 Task: Search for historical landmarks in Boston, Massachusetts, and Concord, Massachusetts.
Action: Mouse moved to (170, 89)
Screenshot: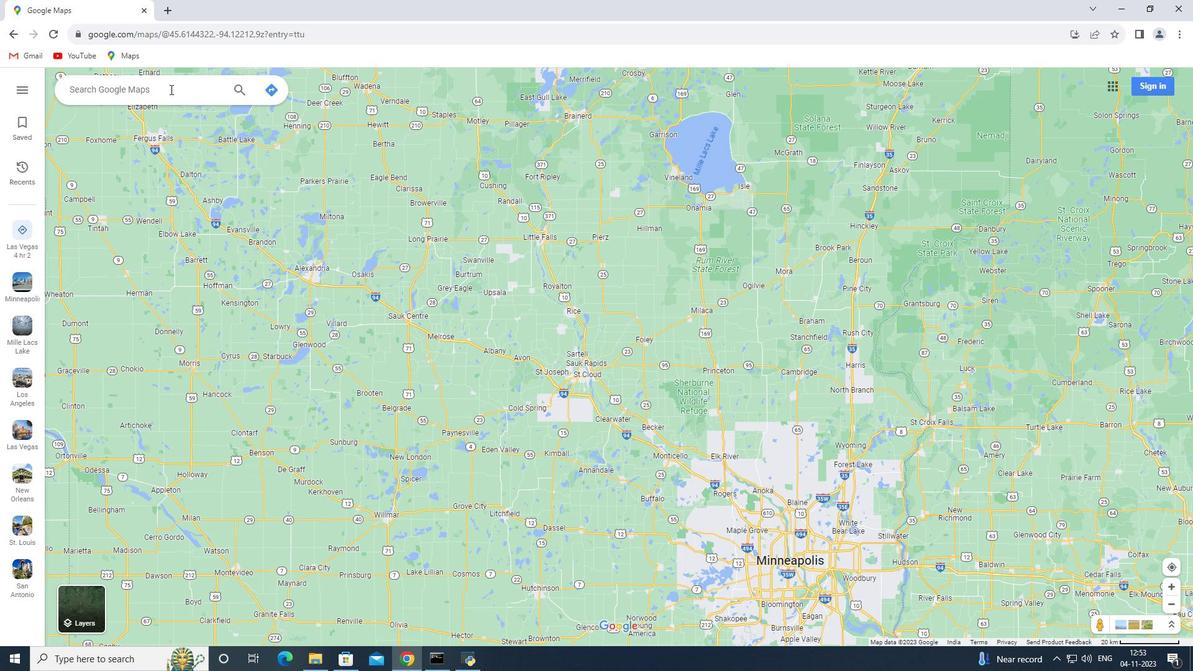 
Action: Mouse pressed left at (170, 89)
Screenshot: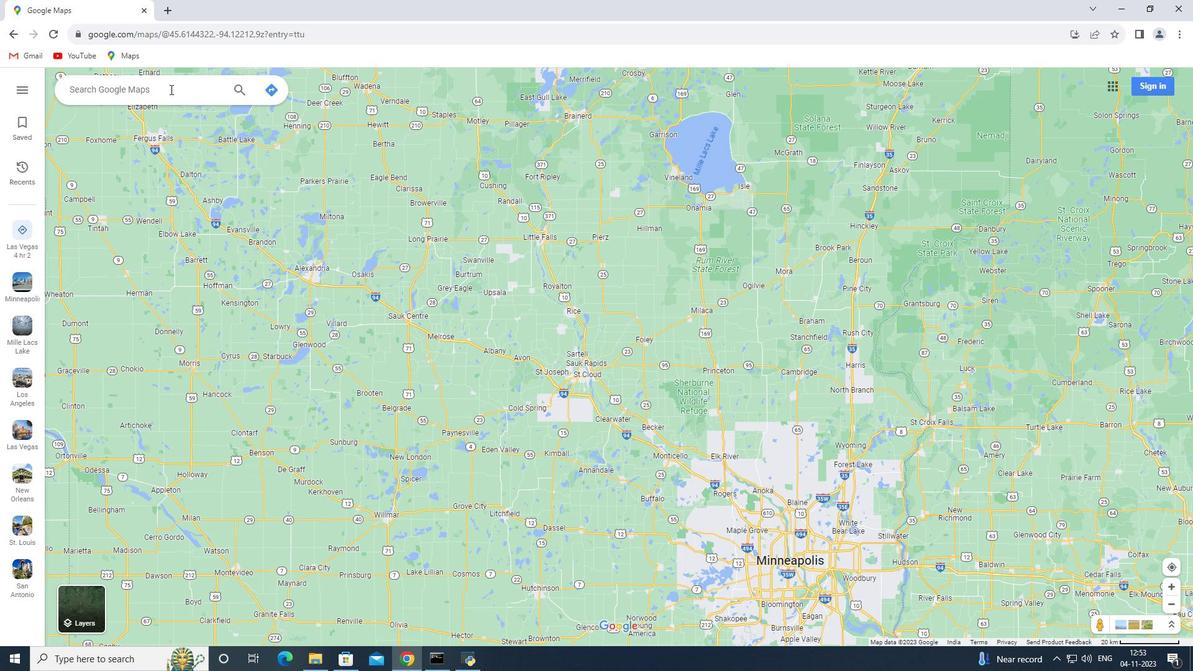 
Action: Key pressed <Key.shift>Boston,<Key.space><Key.shift>Massachusetts<Key.enter>
Screenshot: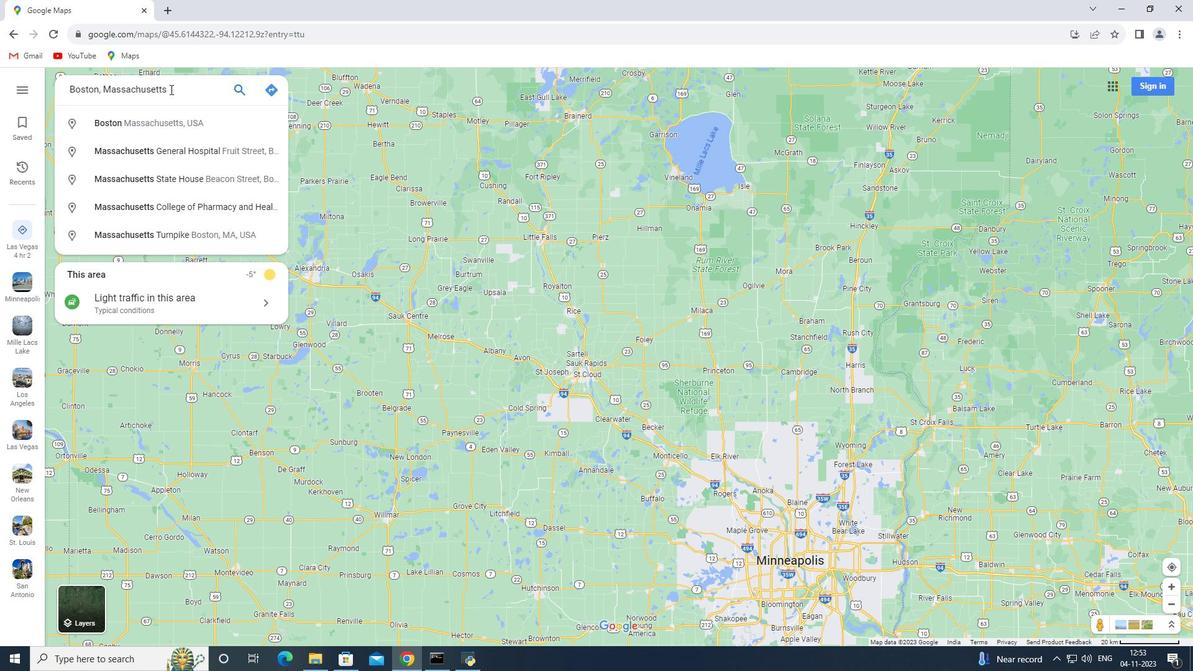 
Action: Mouse moved to (176, 300)
Screenshot: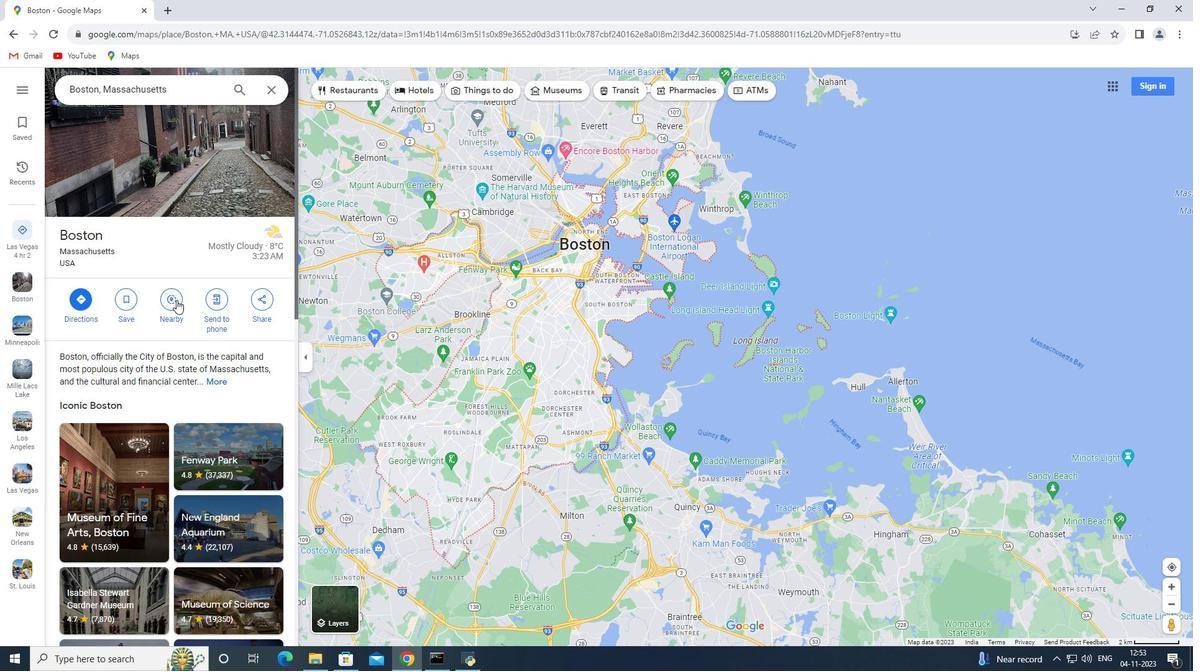 
Action: Mouse pressed left at (176, 300)
Screenshot: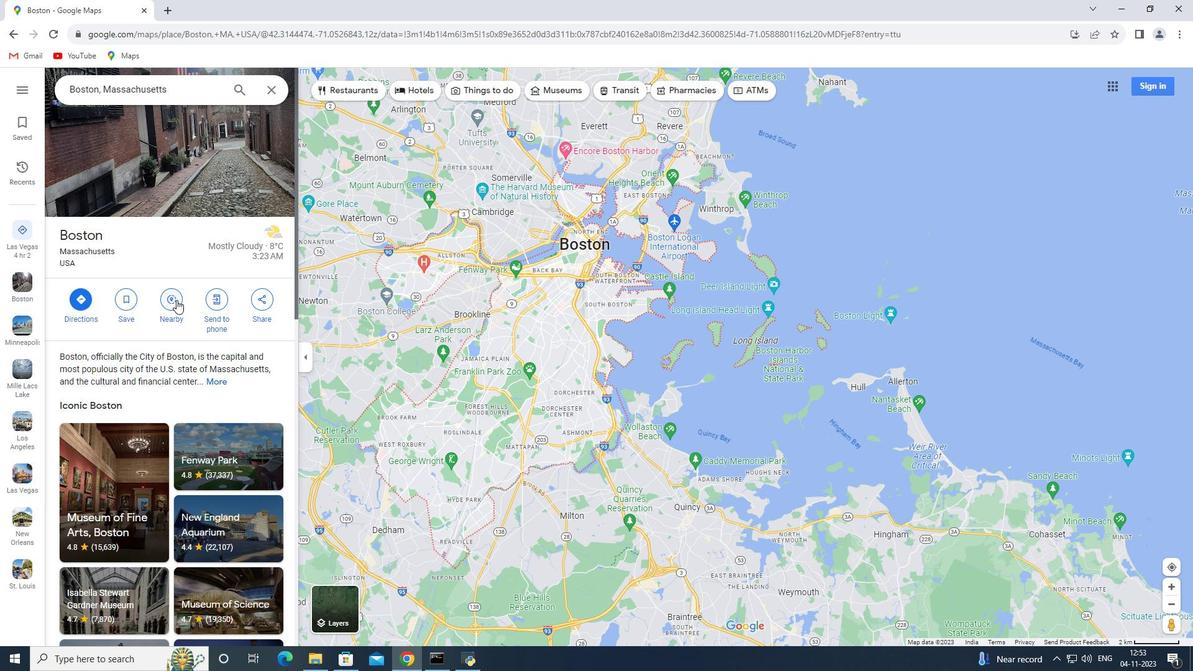 
Action: Key pressed historical<Key.space>landmarks<Key.enter>
Screenshot: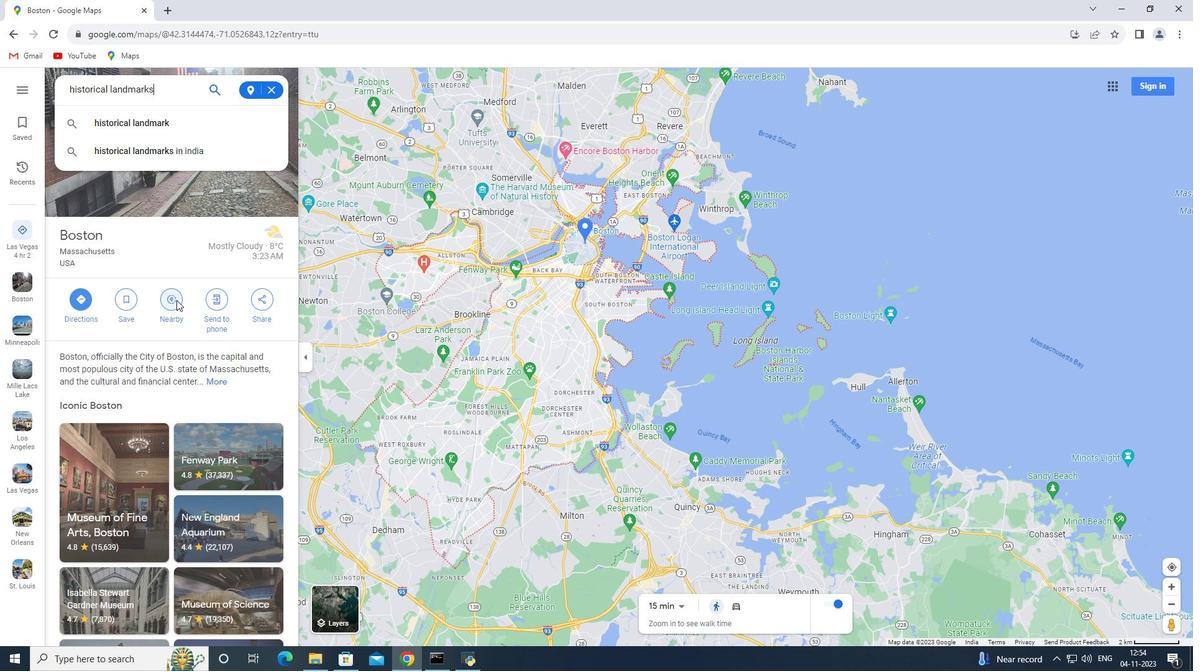 
Action: Mouse moved to (269, 91)
Screenshot: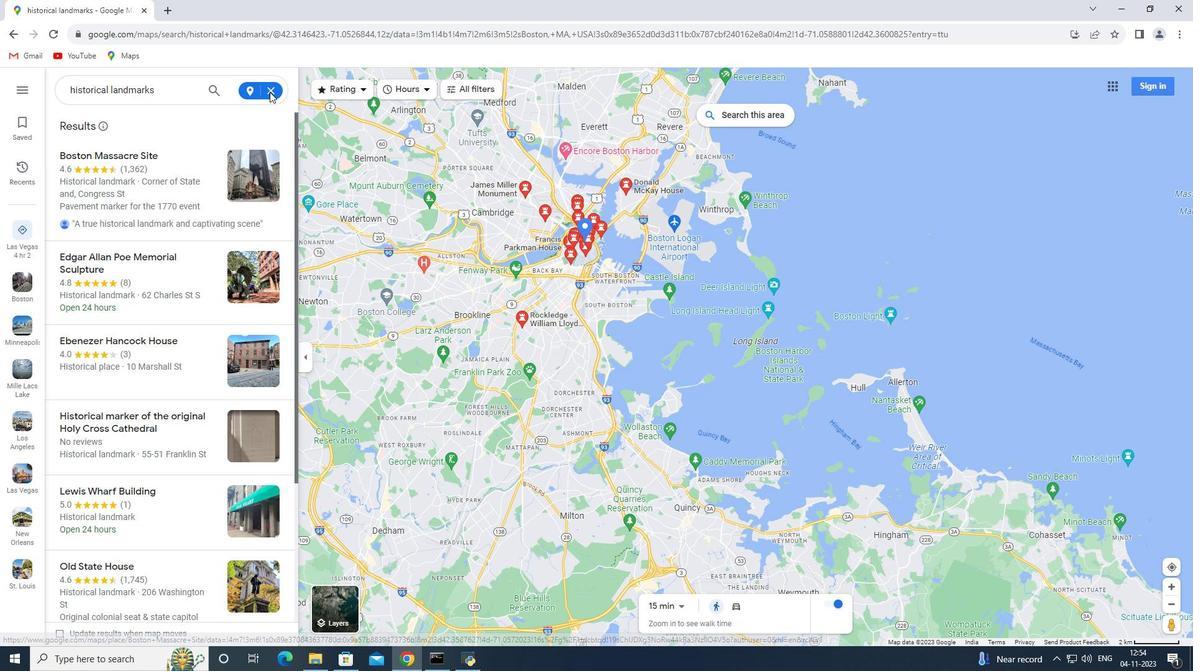 
Action: Mouse pressed left at (269, 91)
Screenshot: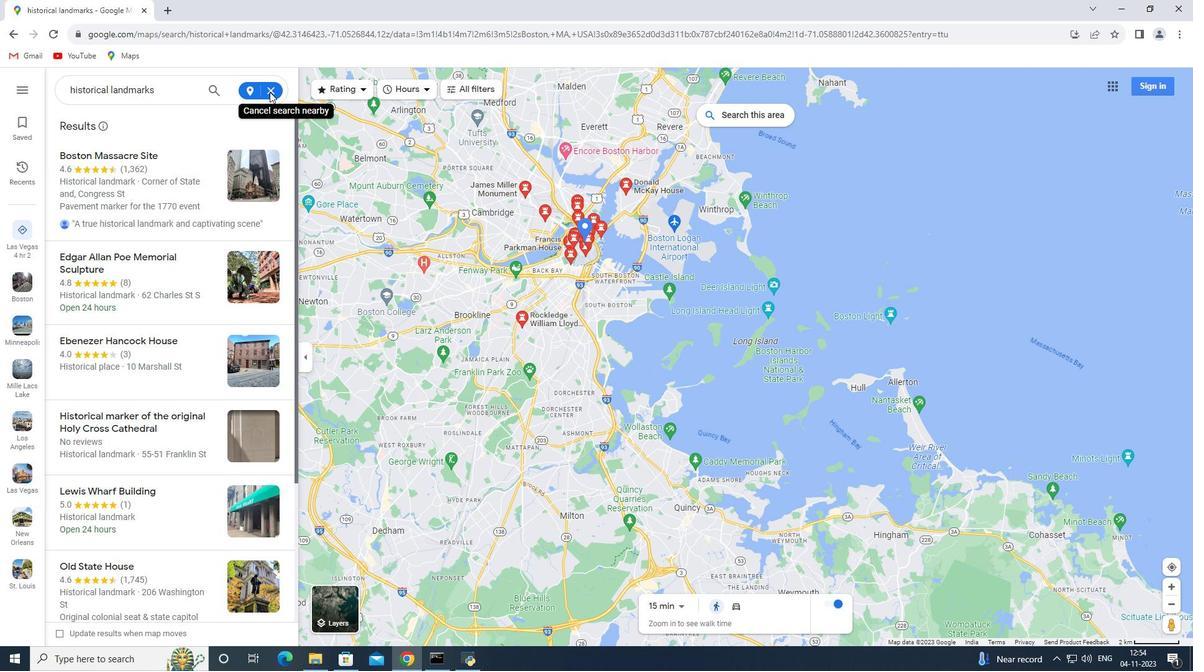 
Action: Mouse moved to (270, 88)
Screenshot: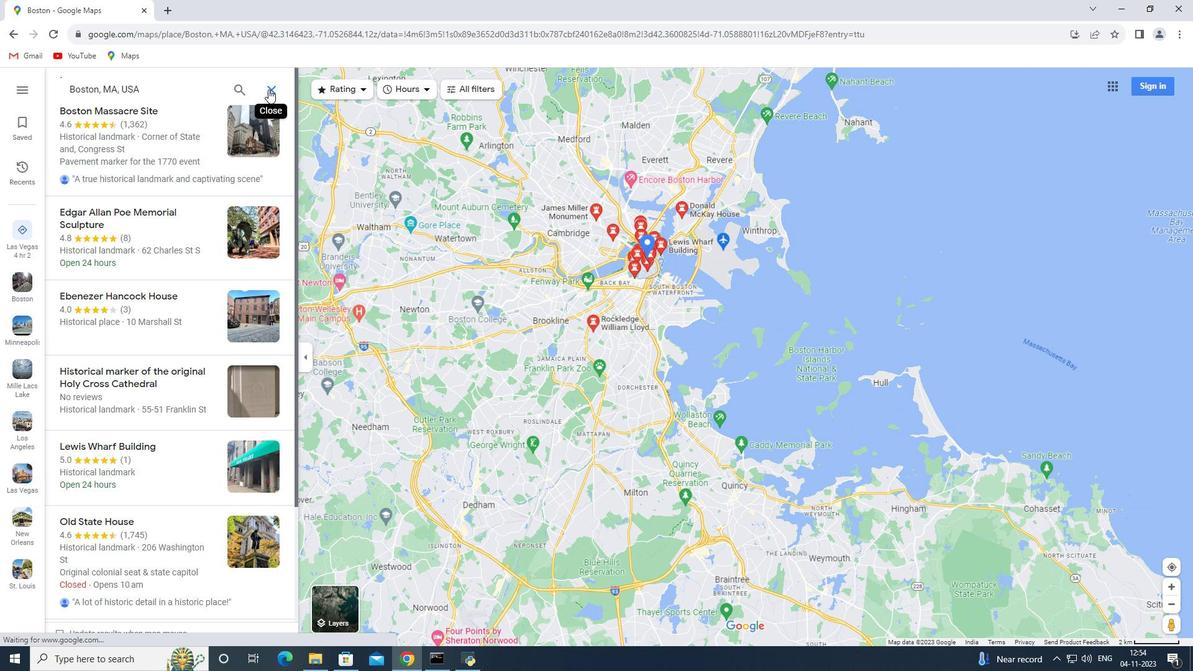 
Action: Mouse pressed left at (270, 88)
Screenshot: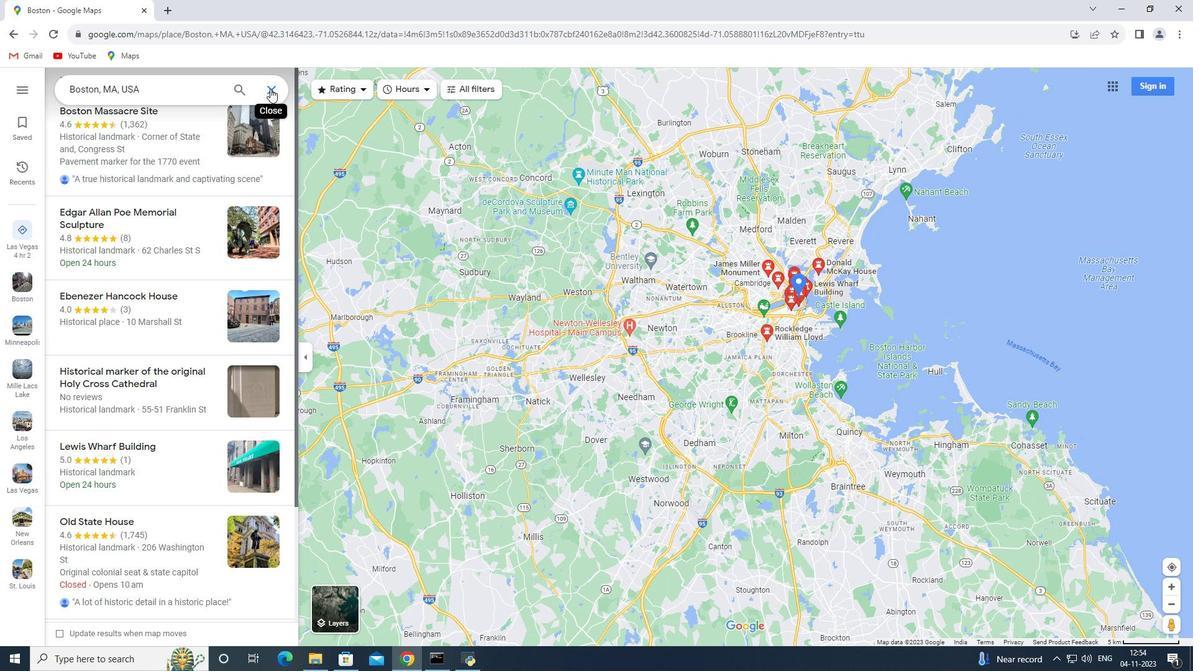 
Action: Mouse moved to (174, 87)
Screenshot: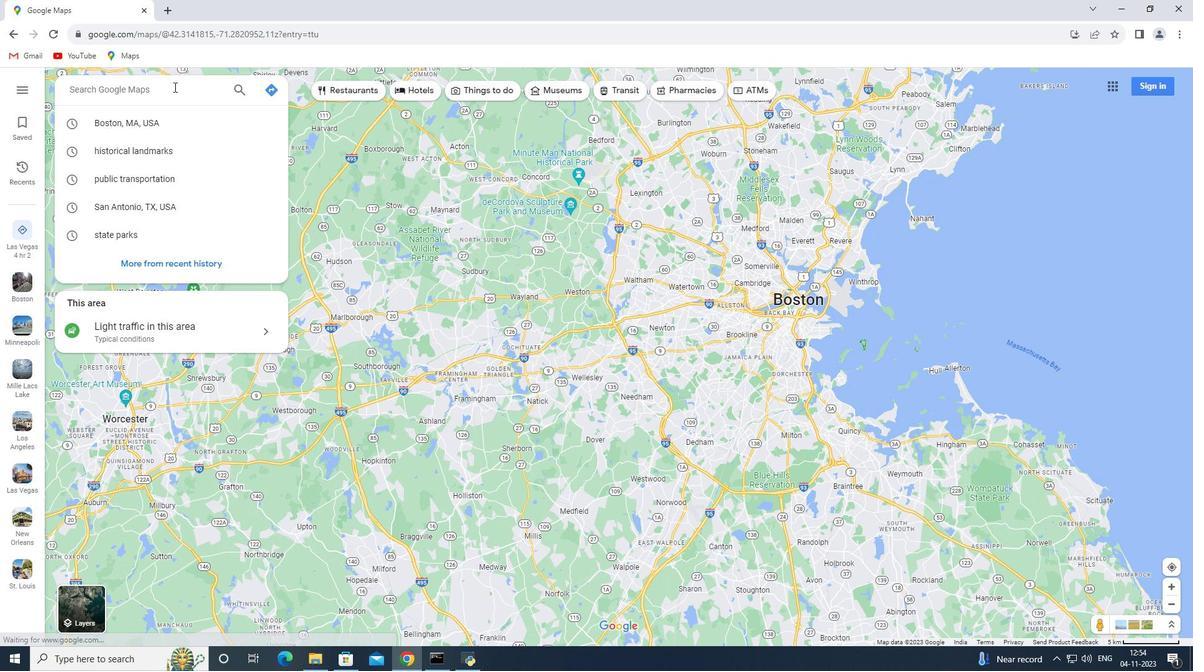 
Action: Key pressed <Key.shift>Concord,<Key.space><Key.shift>Massachusetts<Key.enter>
Screenshot: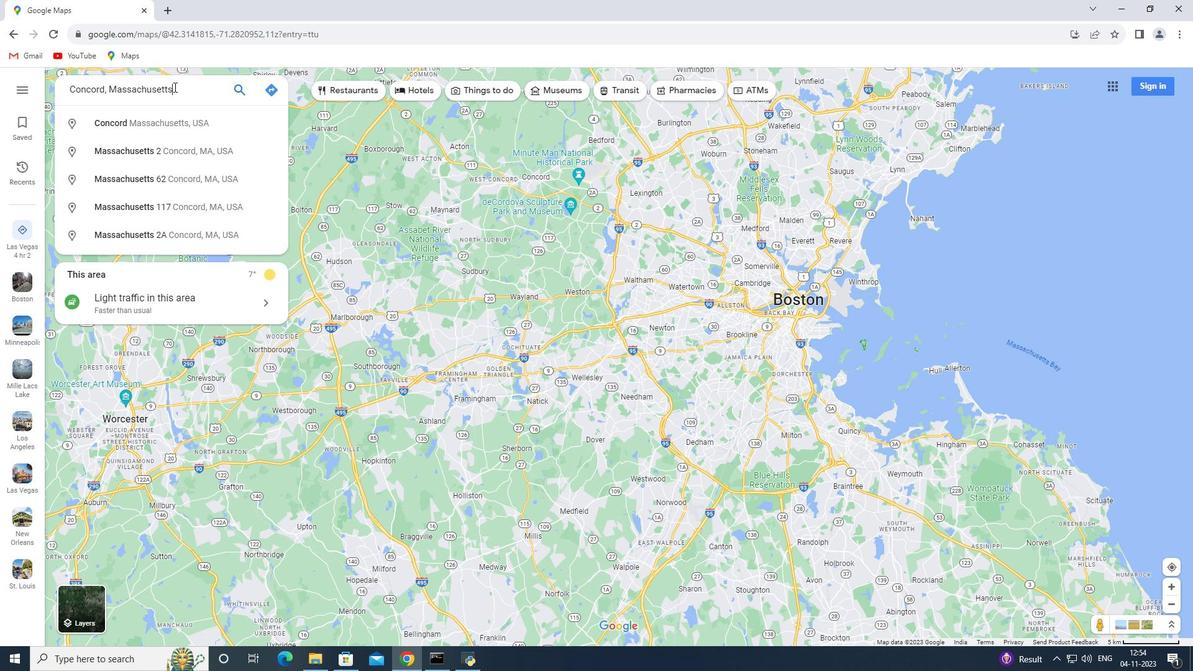 
Action: Mouse moved to (170, 296)
Screenshot: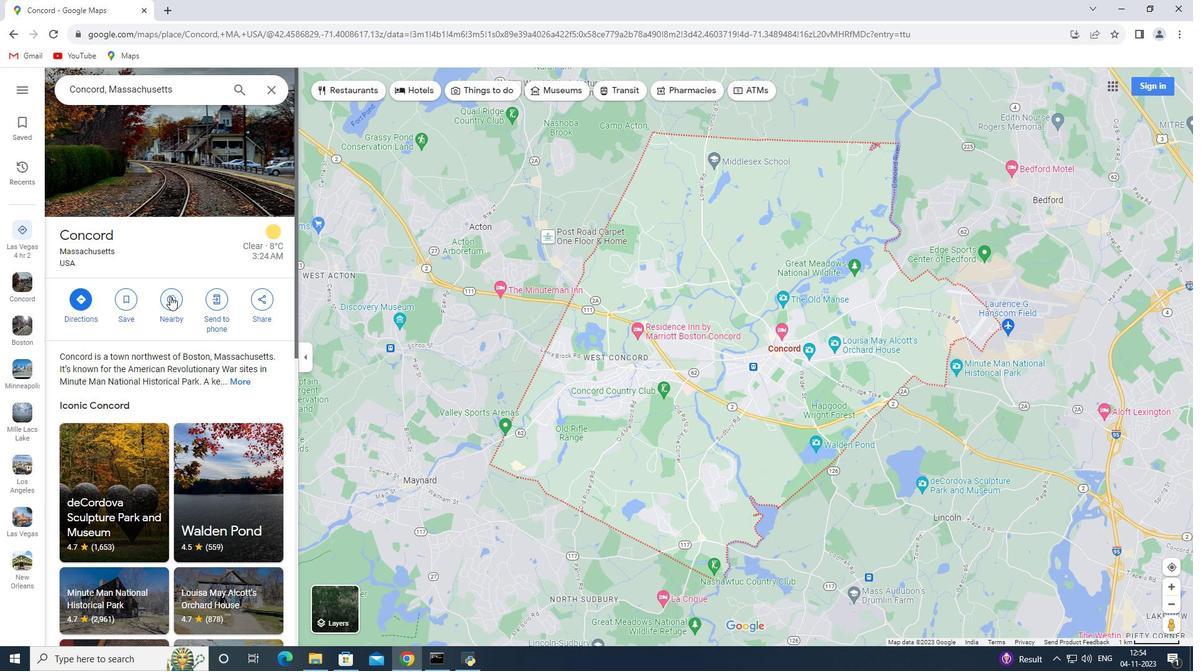 
Action: Mouse pressed left at (170, 296)
Screenshot: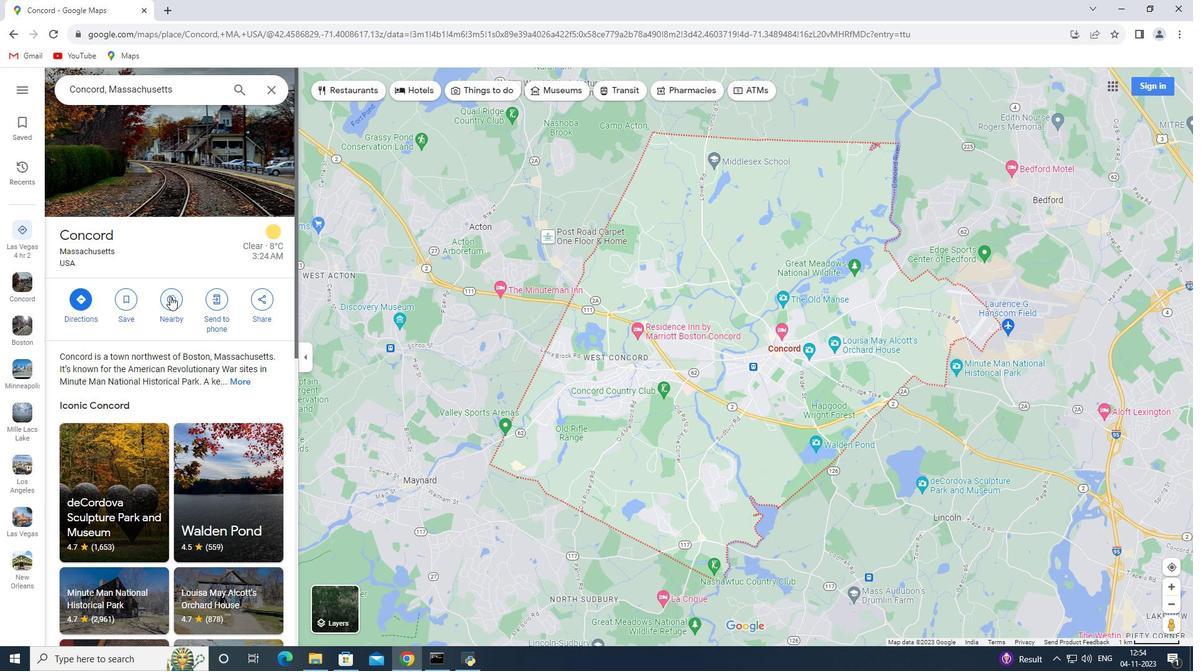 
Action: Mouse moved to (169, 296)
Screenshot: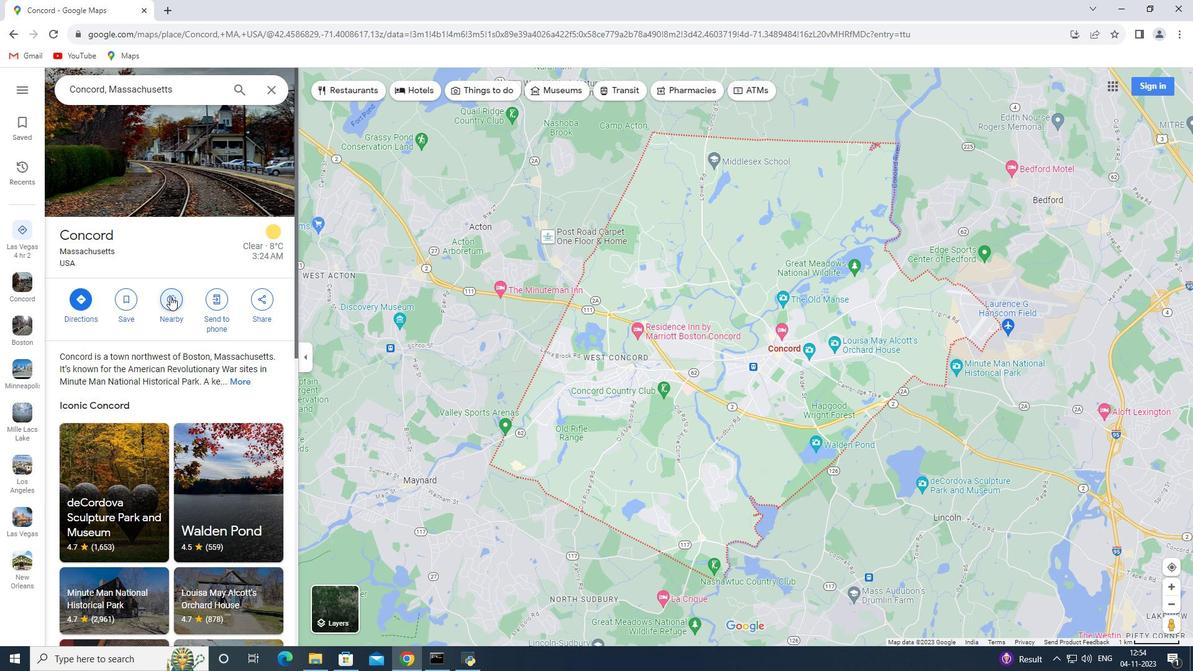 
Action: Key pressed historical<Key.space>landmarks<Key.enter>
Screenshot: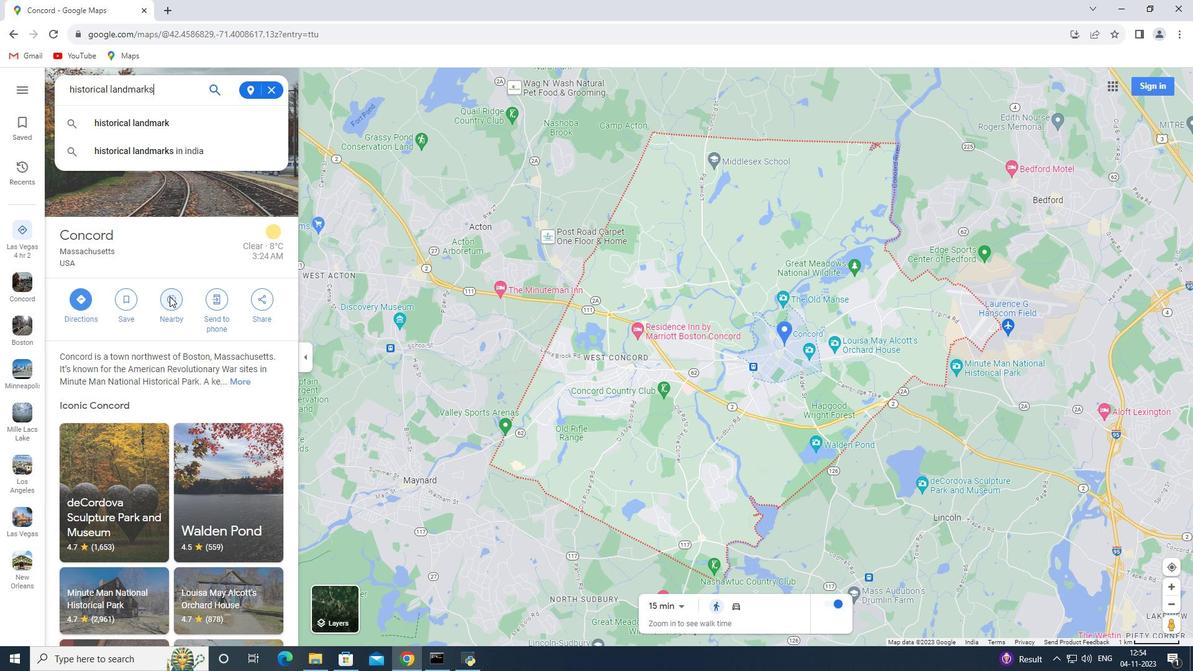 
